 Task: Make in the project AgileDesign a sprint 'Error Handling Sprint'. Create in the project AgileDesign a sprint 'Error Handling Sprint'. Add in the project AgileDesign a sprint 'Error Handling Sprint'
Action: Mouse moved to (202, 67)
Screenshot: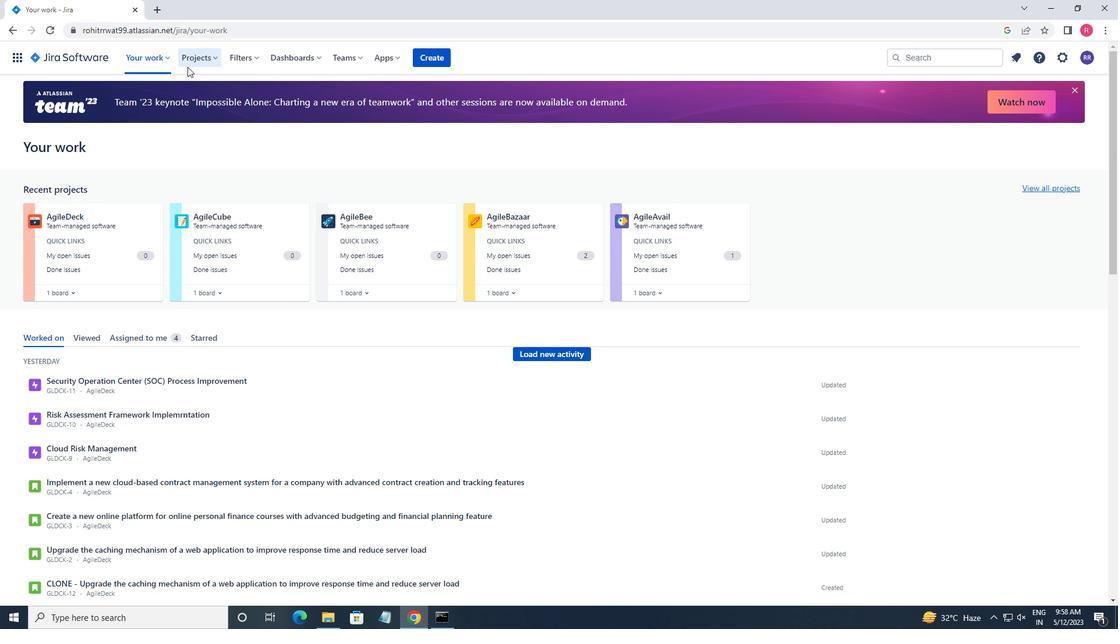 
Action: Mouse pressed left at (202, 67)
Screenshot: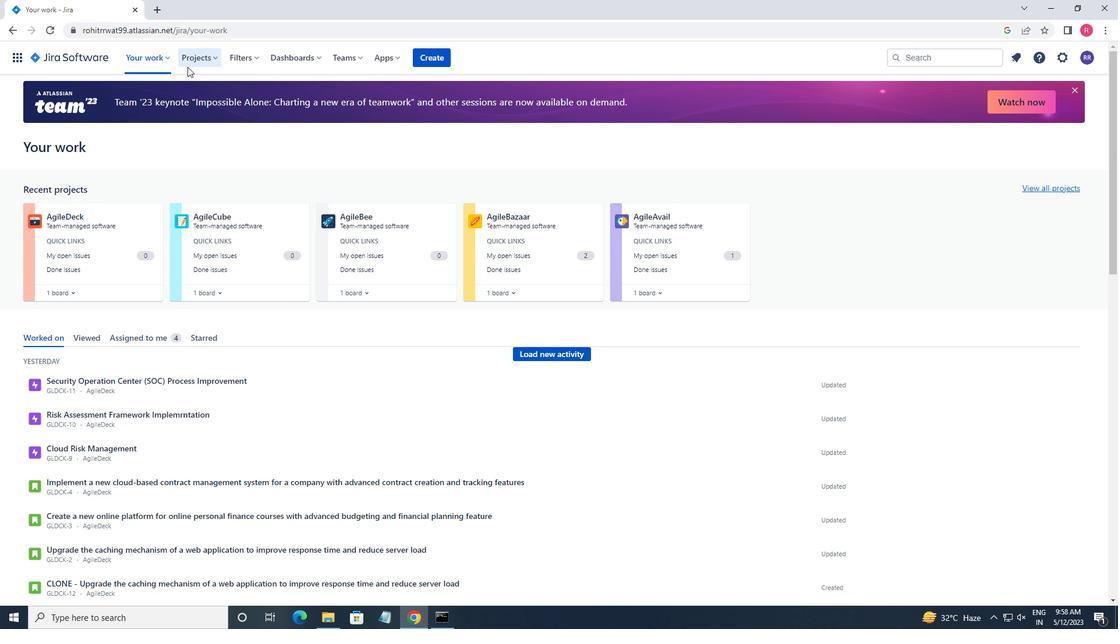 
Action: Mouse moved to (206, 62)
Screenshot: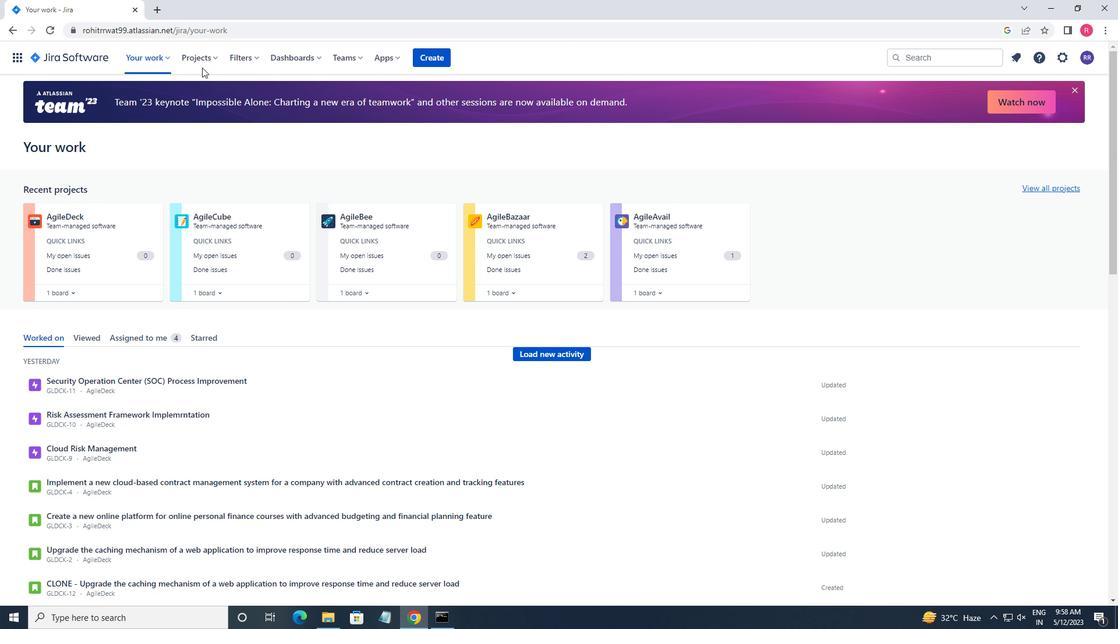 
Action: Mouse pressed left at (206, 62)
Screenshot: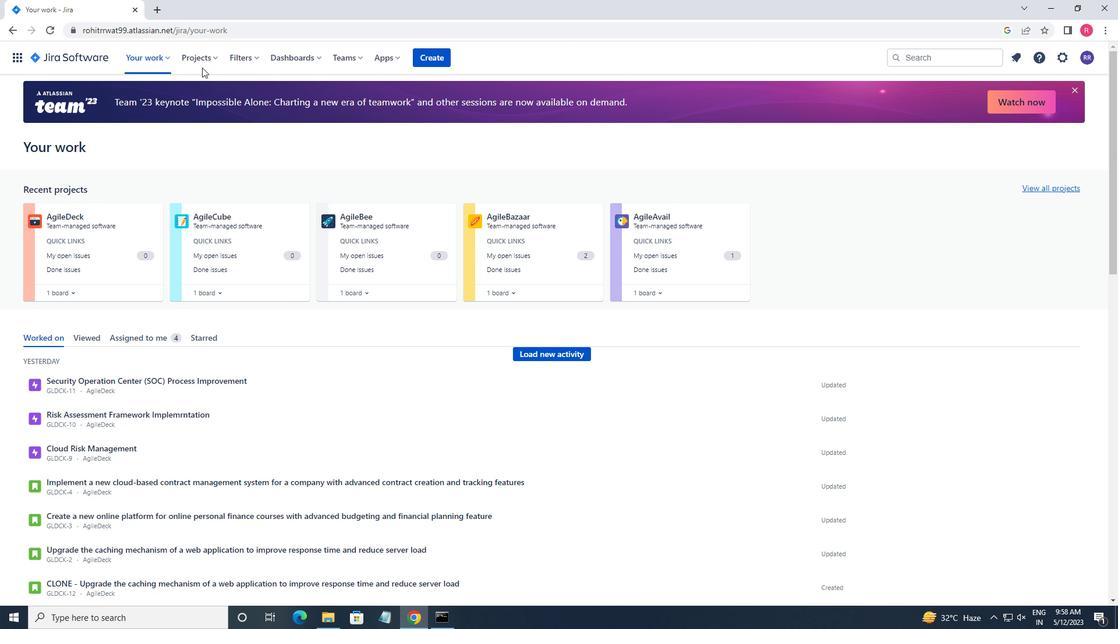 
Action: Mouse moved to (246, 107)
Screenshot: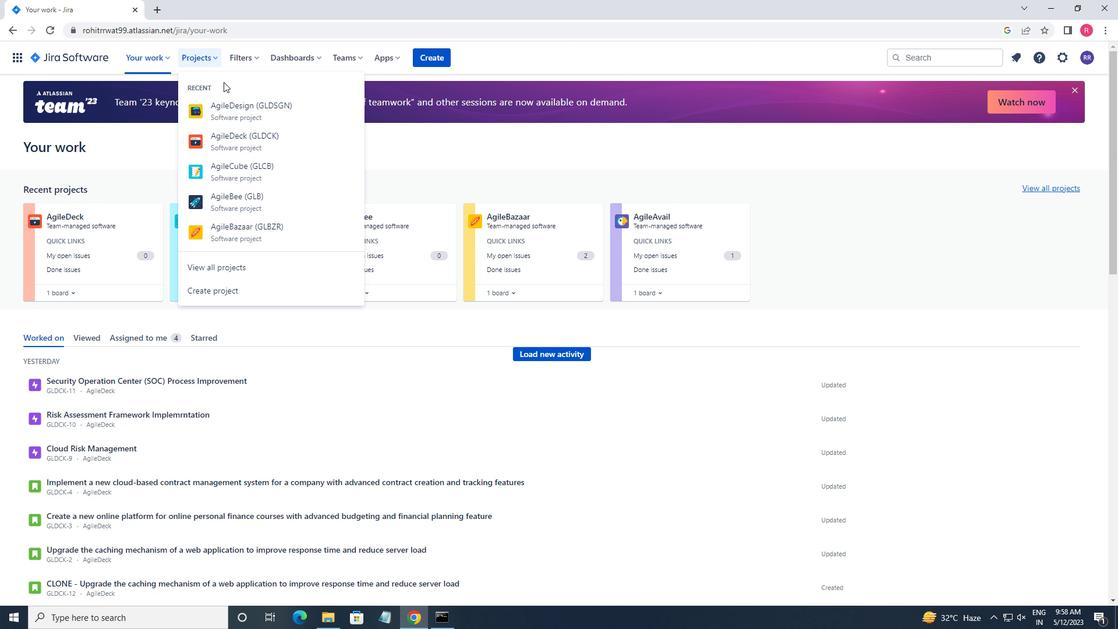 
Action: Mouse pressed left at (246, 107)
Screenshot: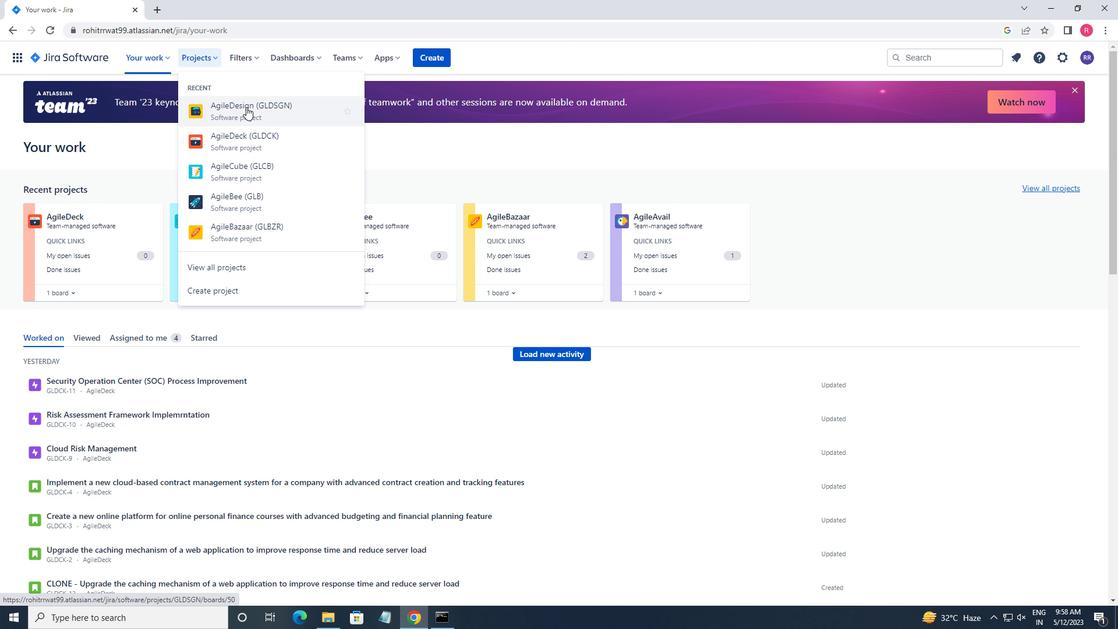 
Action: Mouse moved to (37, 171)
Screenshot: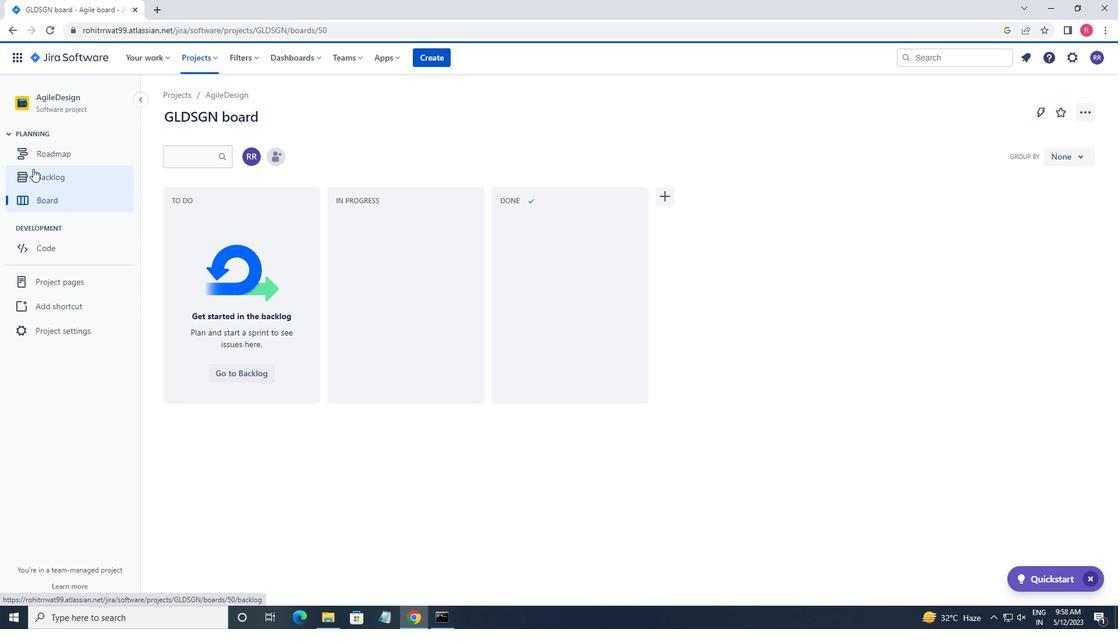
Action: Mouse pressed left at (37, 171)
Screenshot: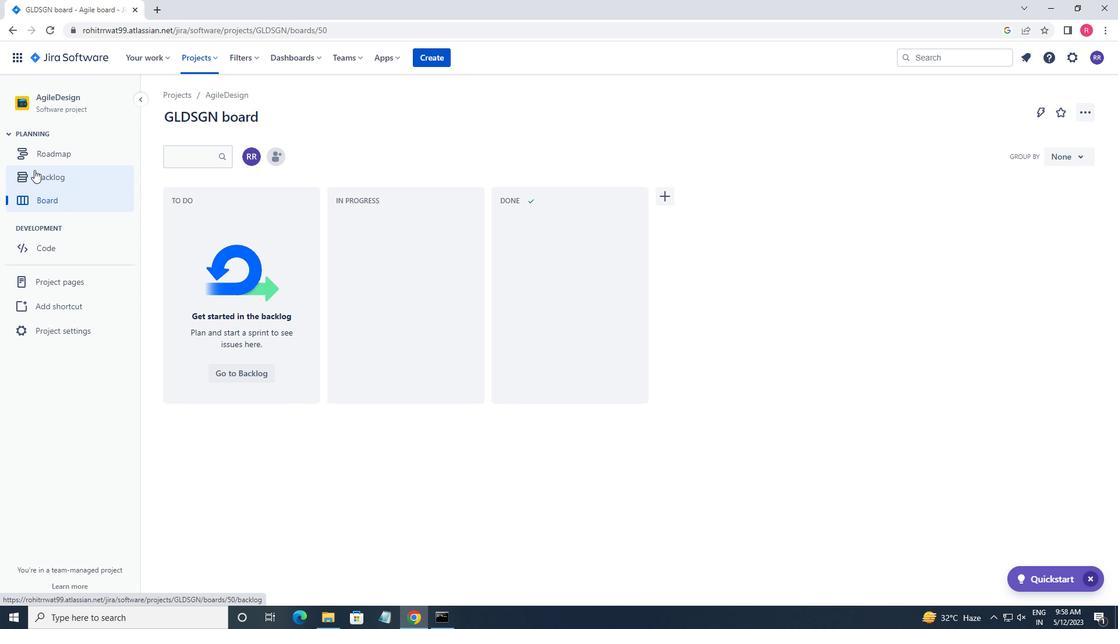 
Action: Mouse moved to (319, 361)
Screenshot: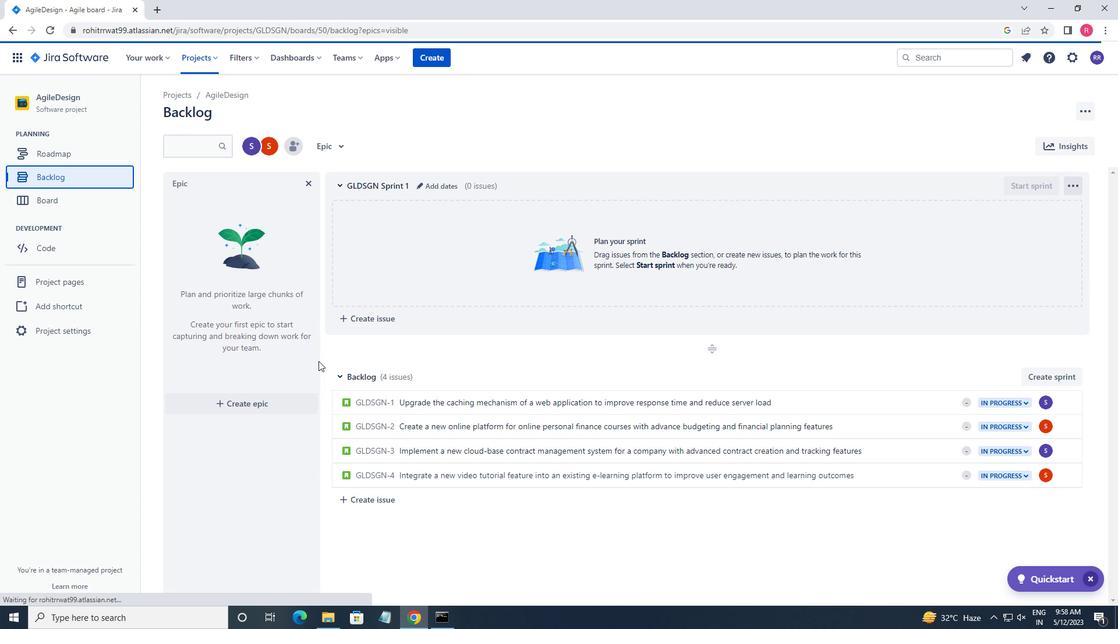 
Action: Mouse scrolled (319, 360) with delta (0, 0)
Screenshot: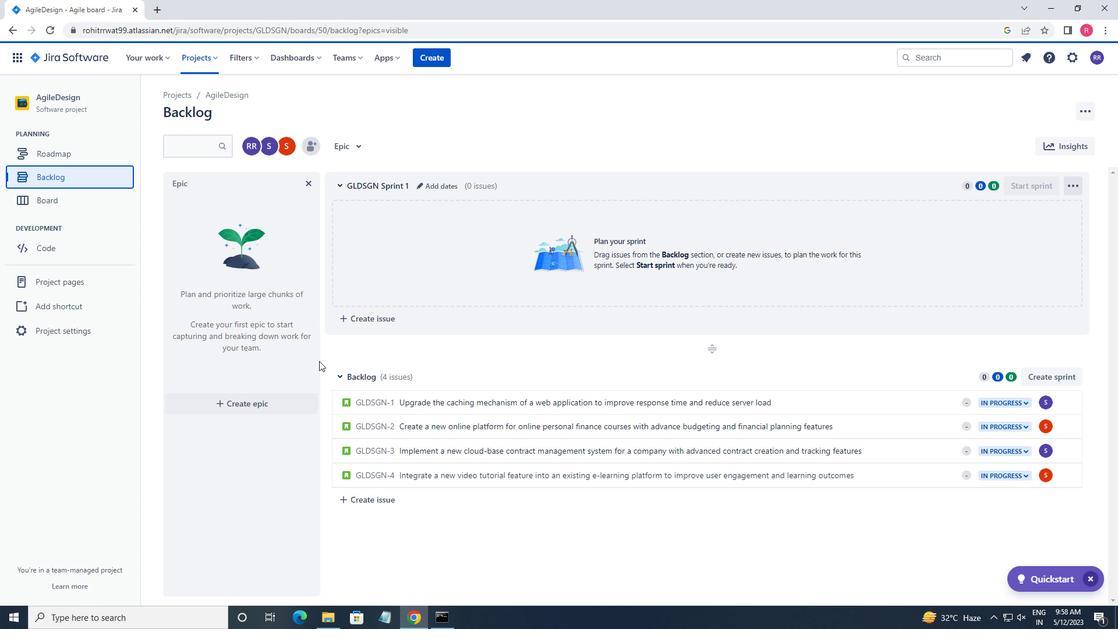 
Action: Mouse scrolled (319, 360) with delta (0, 0)
Screenshot: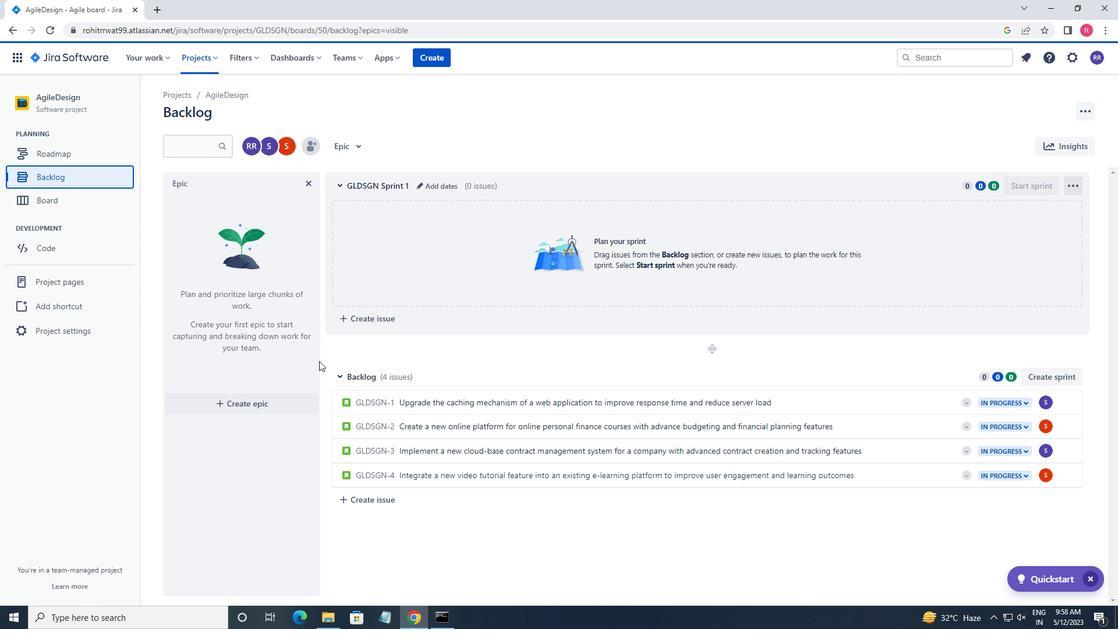 
Action: Mouse moved to (438, 361)
Screenshot: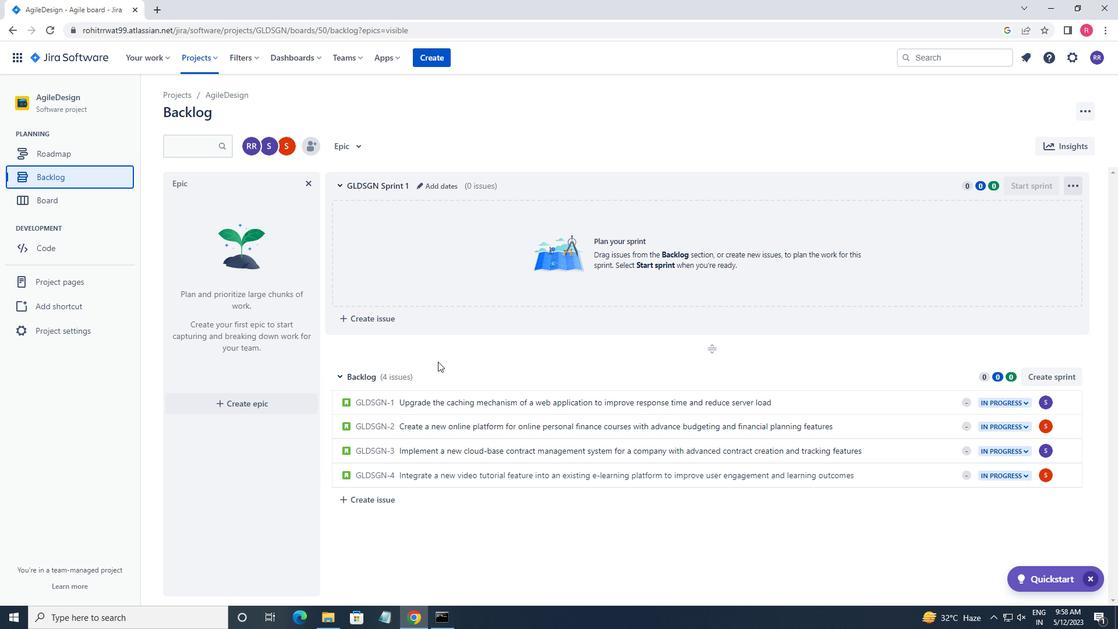 
Action: Mouse scrolled (438, 361) with delta (0, 0)
Screenshot: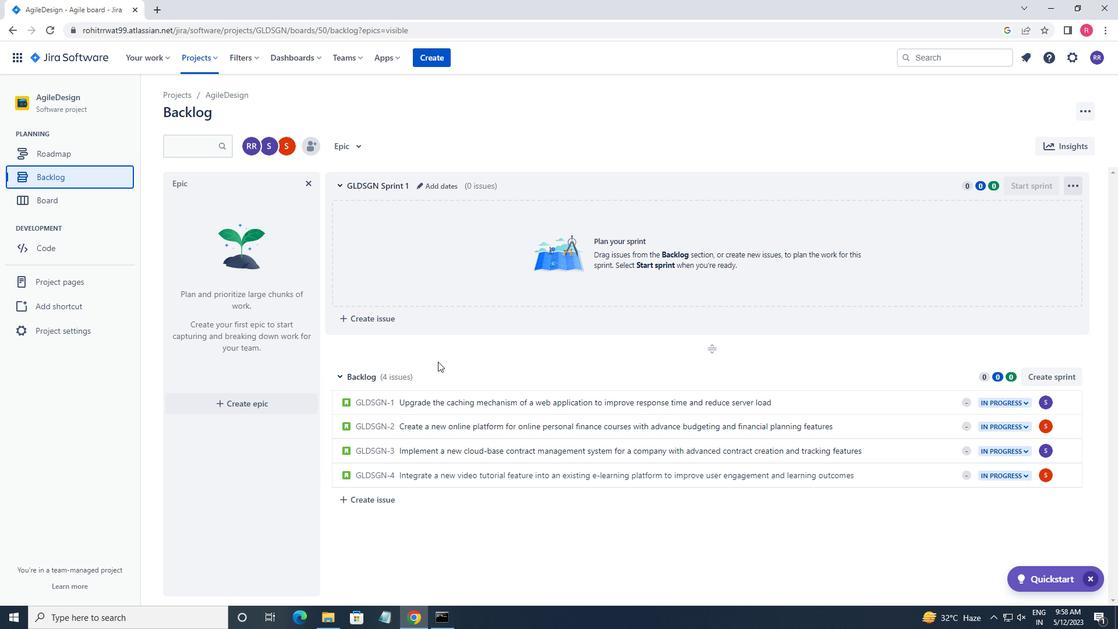 
Action: Mouse scrolled (438, 361) with delta (0, 0)
Screenshot: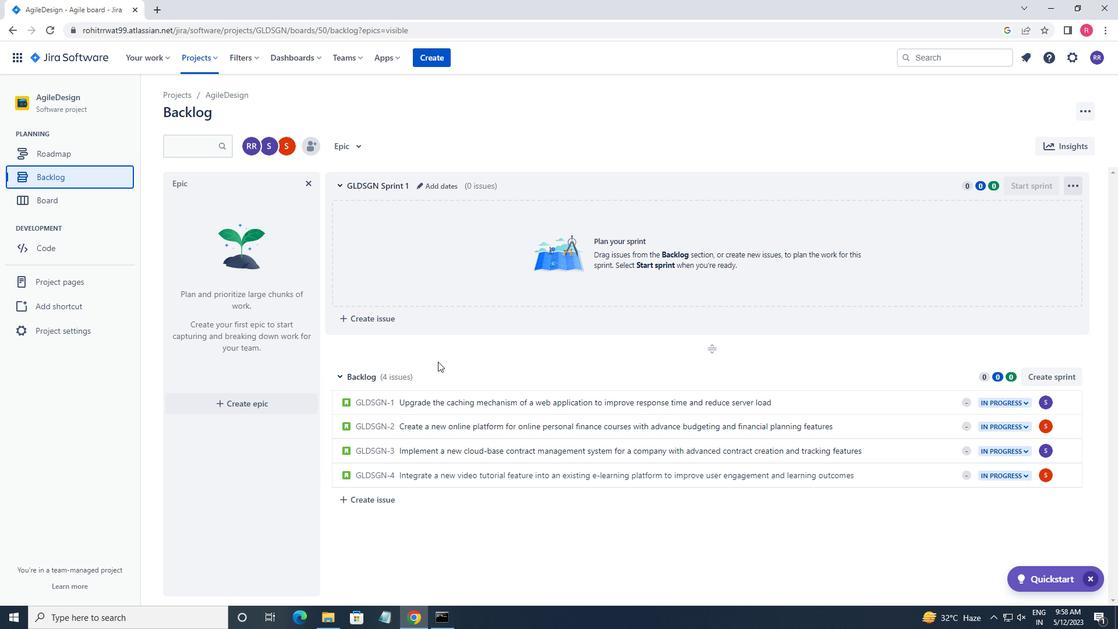 
Action: Mouse scrolled (438, 361) with delta (0, 0)
Screenshot: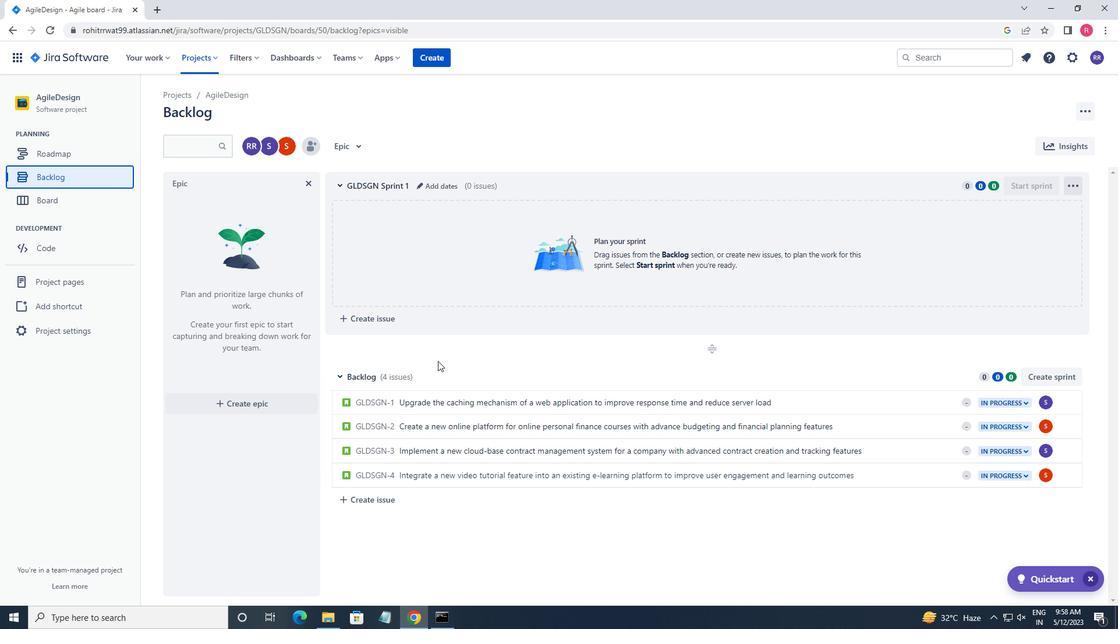 
Action: Mouse moved to (419, 185)
Screenshot: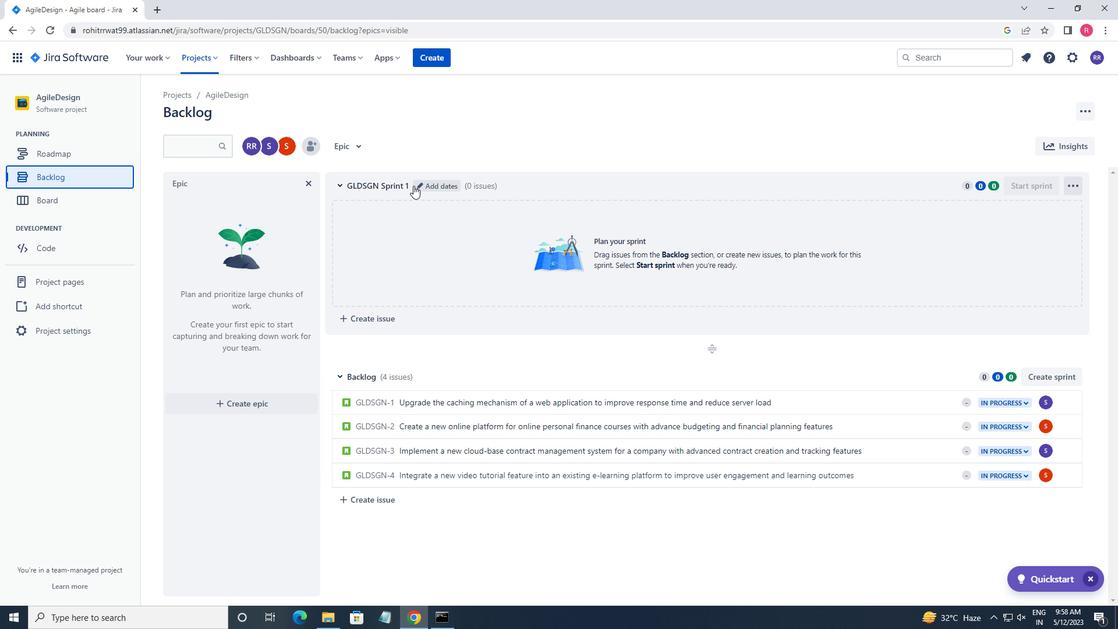 
Action: Mouse pressed left at (419, 185)
Screenshot: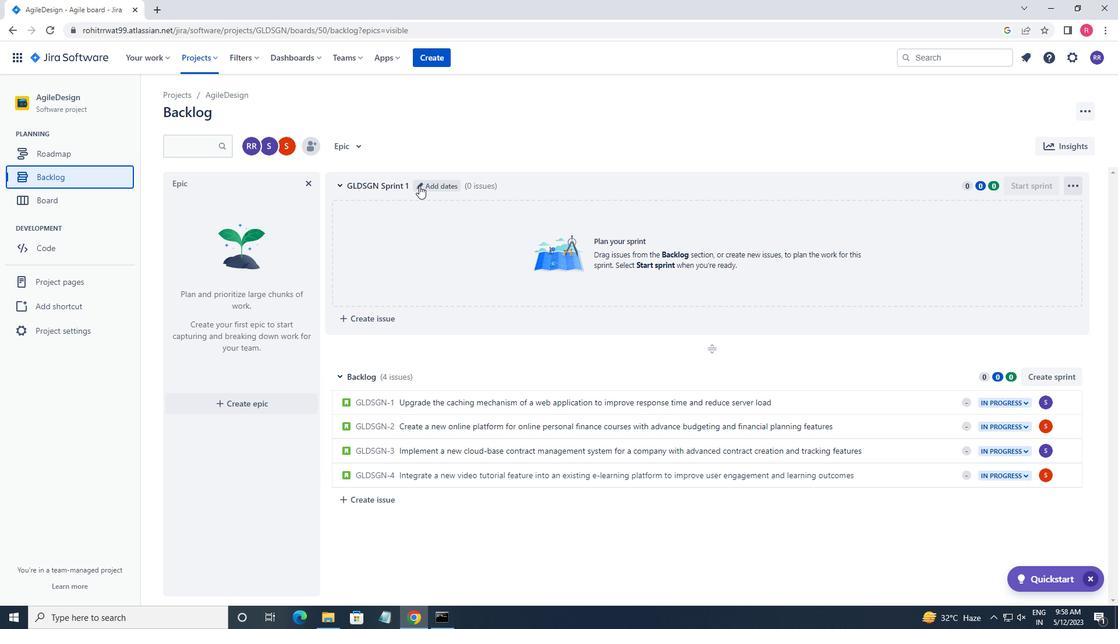
Action: Key pressed <Key.backspace><Key.backspace><Key.backspace><Key.backspace><Key.backspace><Key.backspace><Key.backspace><Key.backspace><Key.backspace><Key.backspace><Key.backspace><Key.backspace><Key.backspace><Key.backspace><Key.backspace><Key.backspace><Key.backspace><Key.backspace><Key.backspace><Key.backspace><Key.backspace><Key.backspace><Key.backspace><Key.backspace><Key.backspace><Key.backspace><Key.backspace><Key.backspace><Key.backspace><Key.backspace><Key.backspace><Key.backspace><Key.backspace><Key.shift>ERROR<Key.space><Key.shift><Key.shift>HANDLING<Key.space><Key.shift>SPRINTS<Key.backspace>
Screenshot: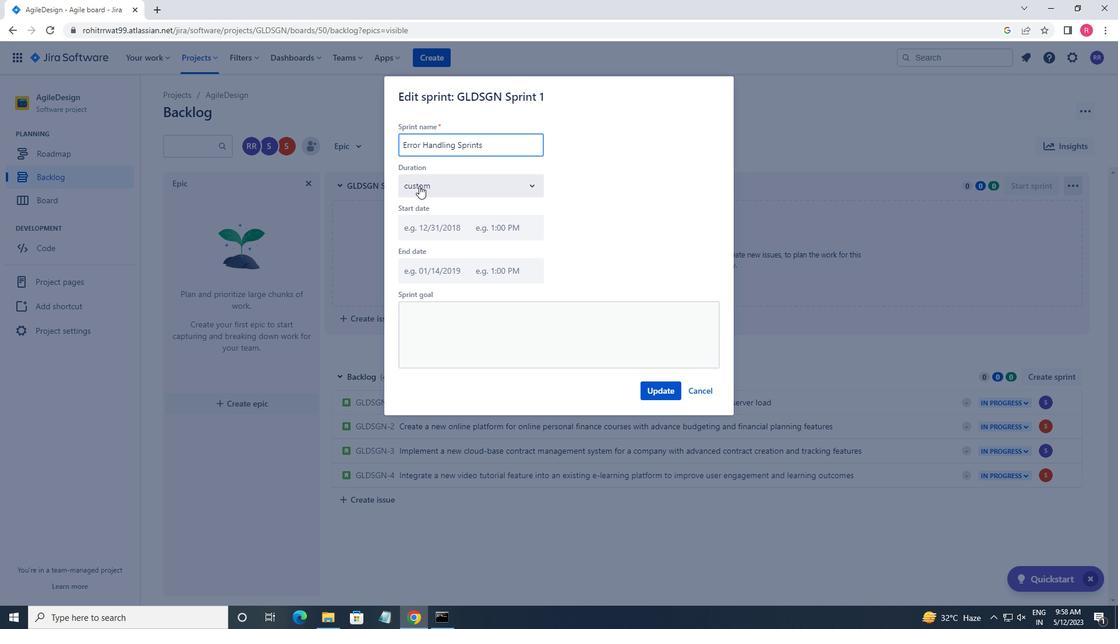 
Action: Mouse moved to (667, 394)
Screenshot: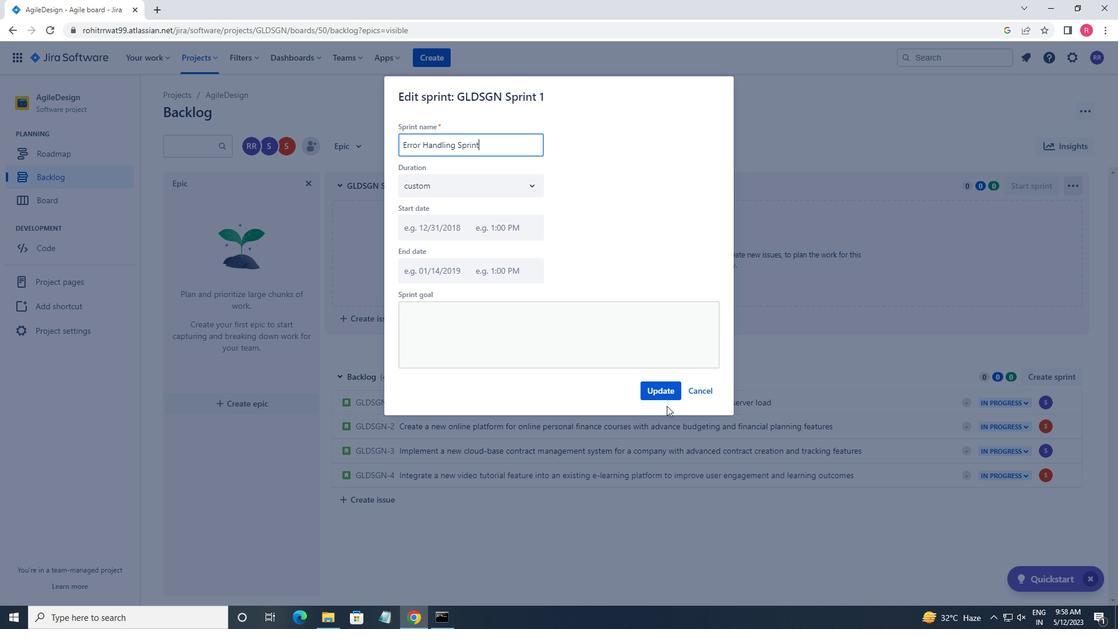 
Action: Mouse pressed left at (667, 394)
Screenshot: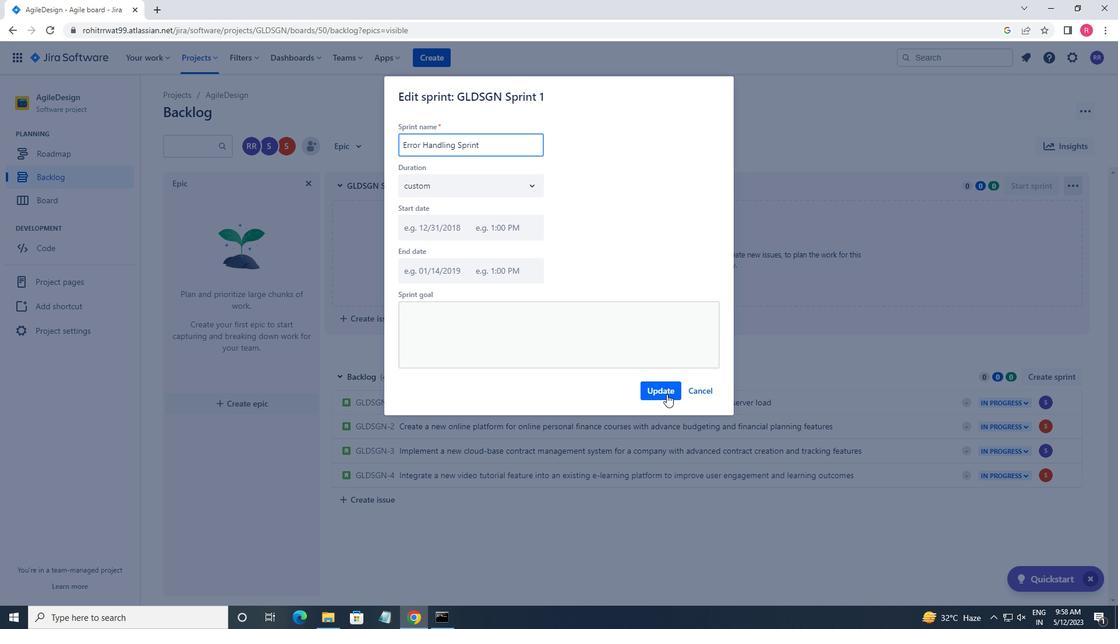 
Action: Mouse moved to (1051, 375)
Screenshot: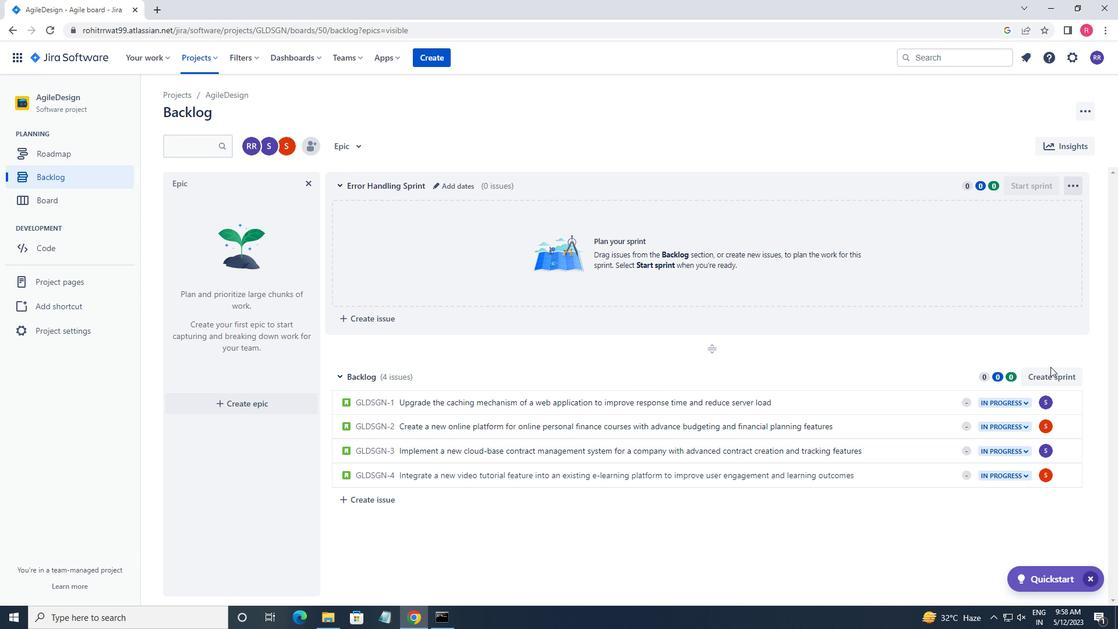 
Action: Mouse pressed left at (1051, 375)
Screenshot: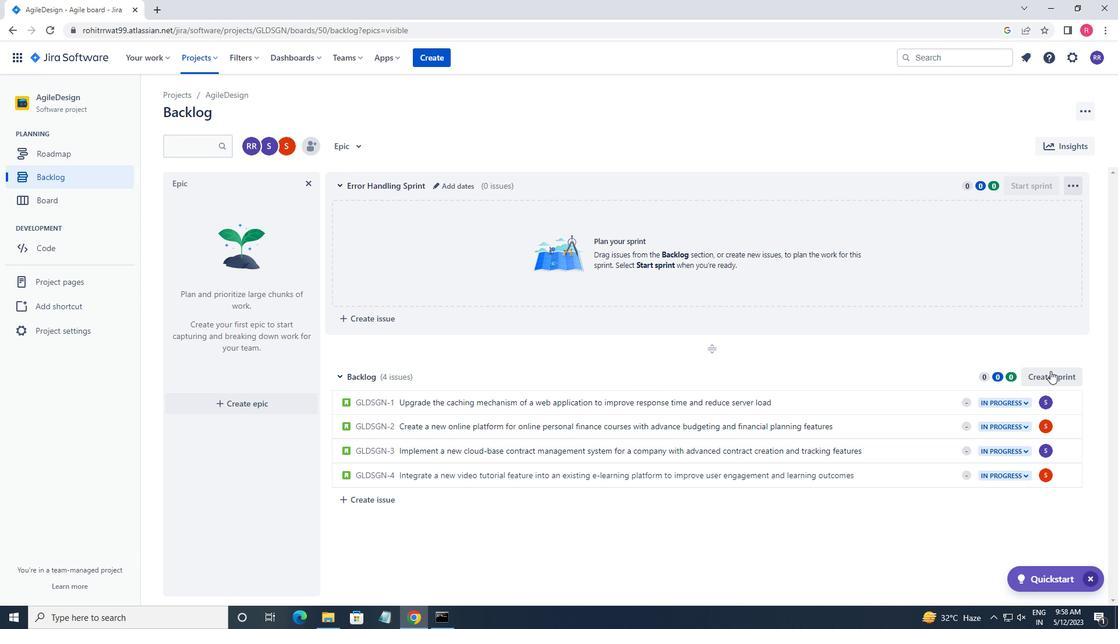 
Action: Mouse moved to (442, 381)
Screenshot: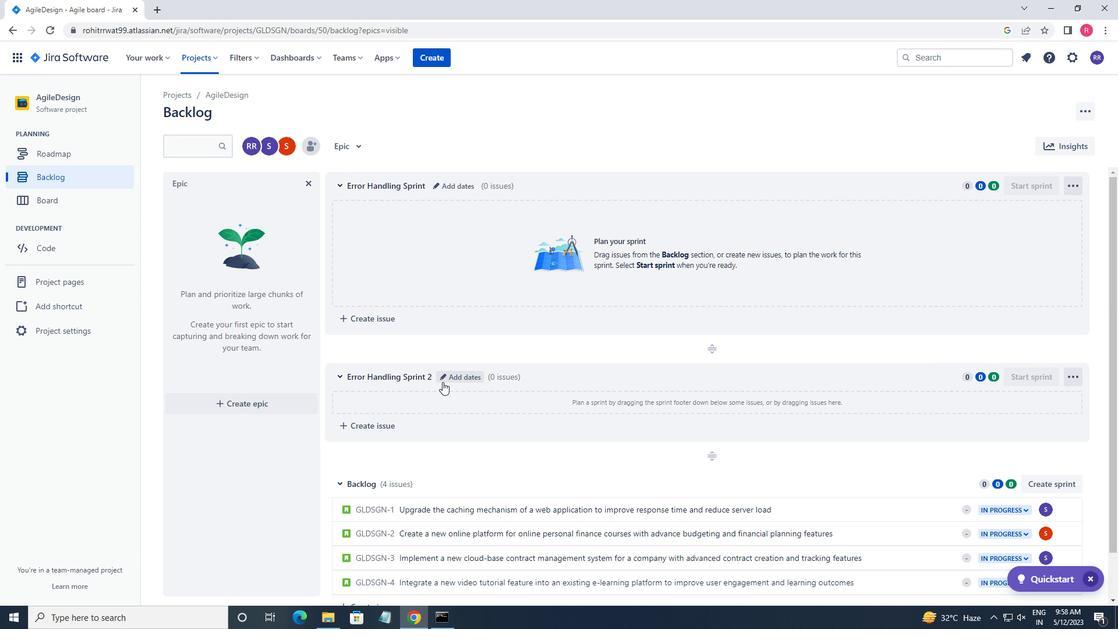 
Action: Mouse pressed left at (442, 381)
Screenshot: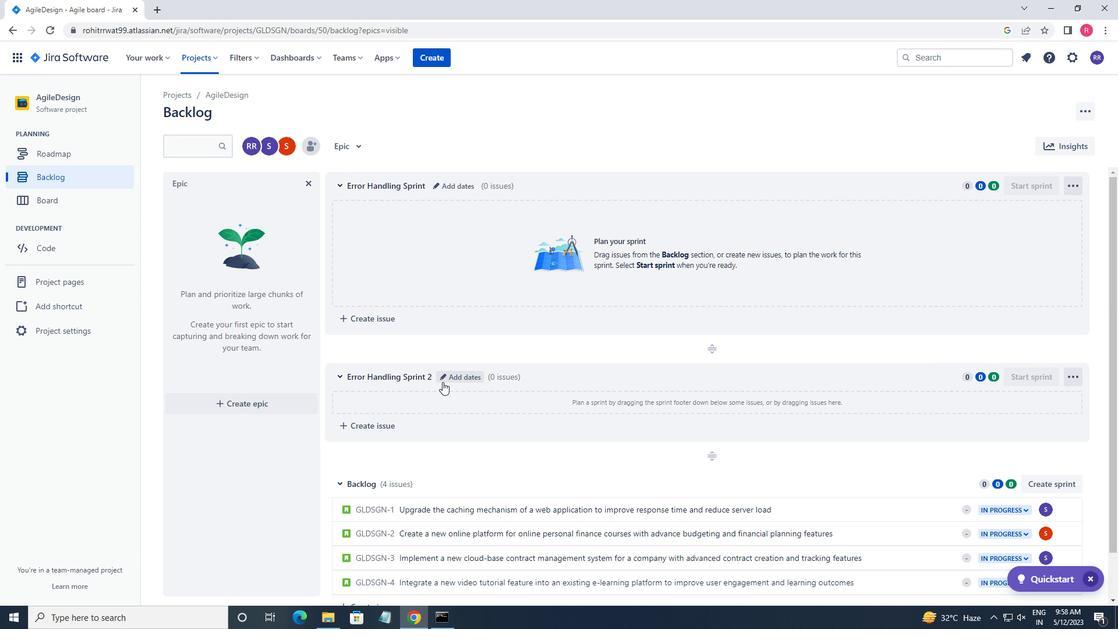 
Action: Key pressed <Key.backspace><Key.enter>
Screenshot: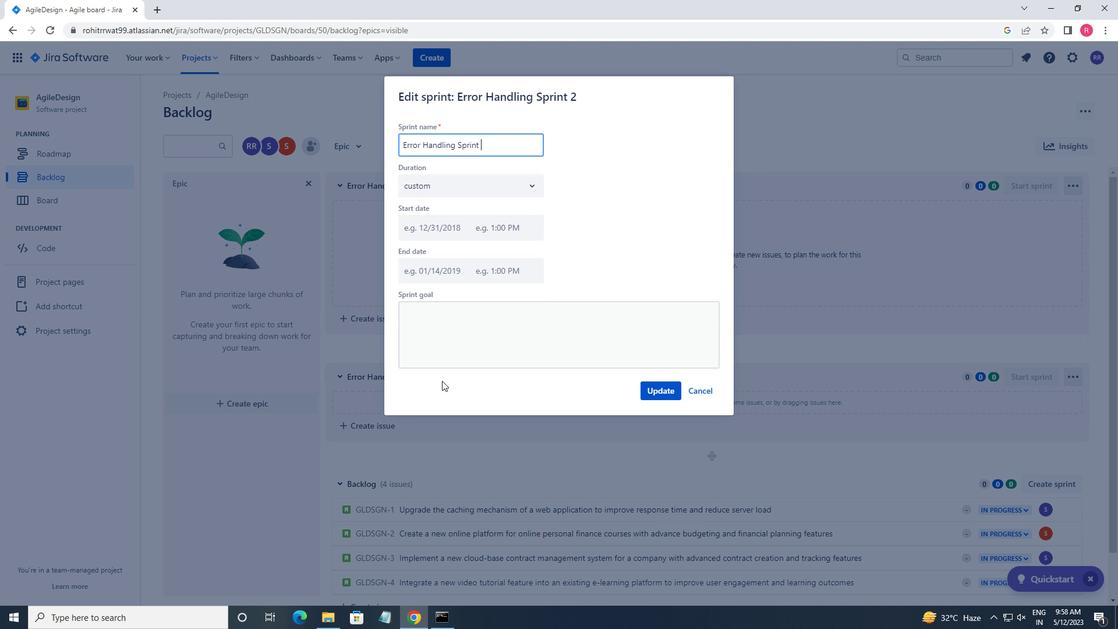 
Action: Mouse moved to (1057, 481)
Screenshot: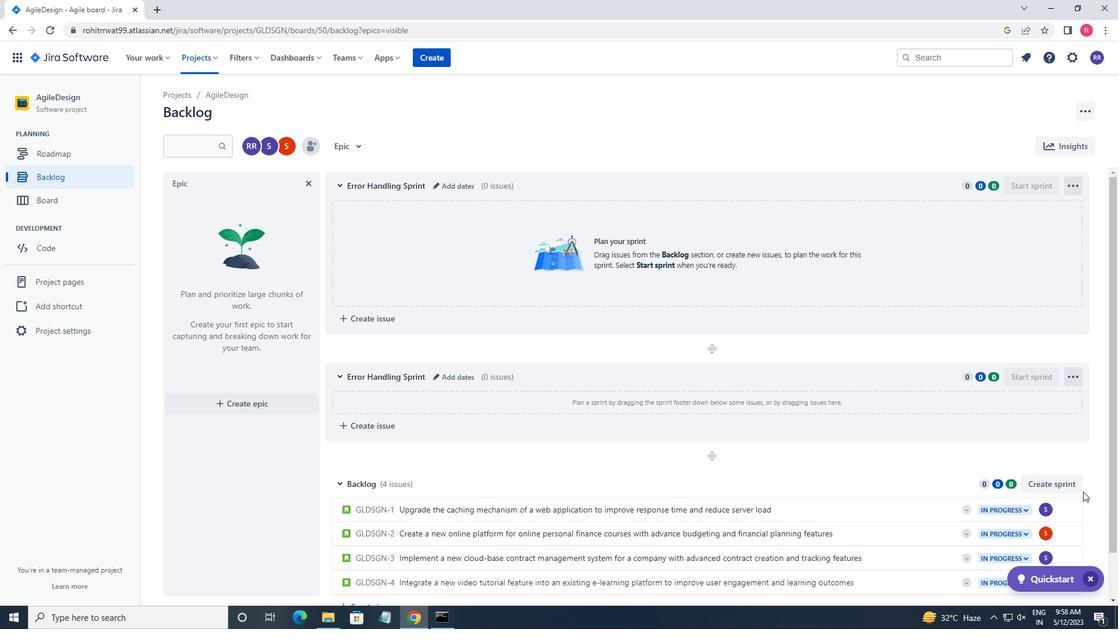 
Action: Mouse pressed left at (1057, 481)
Screenshot: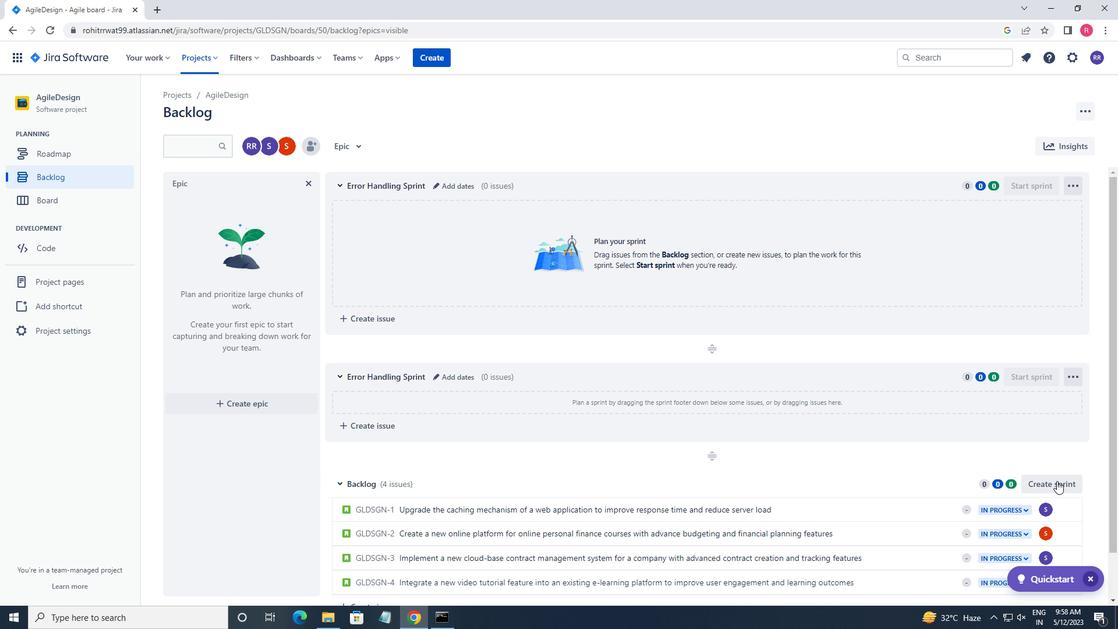 
Action: Mouse moved to (442, 487)
Screenshot: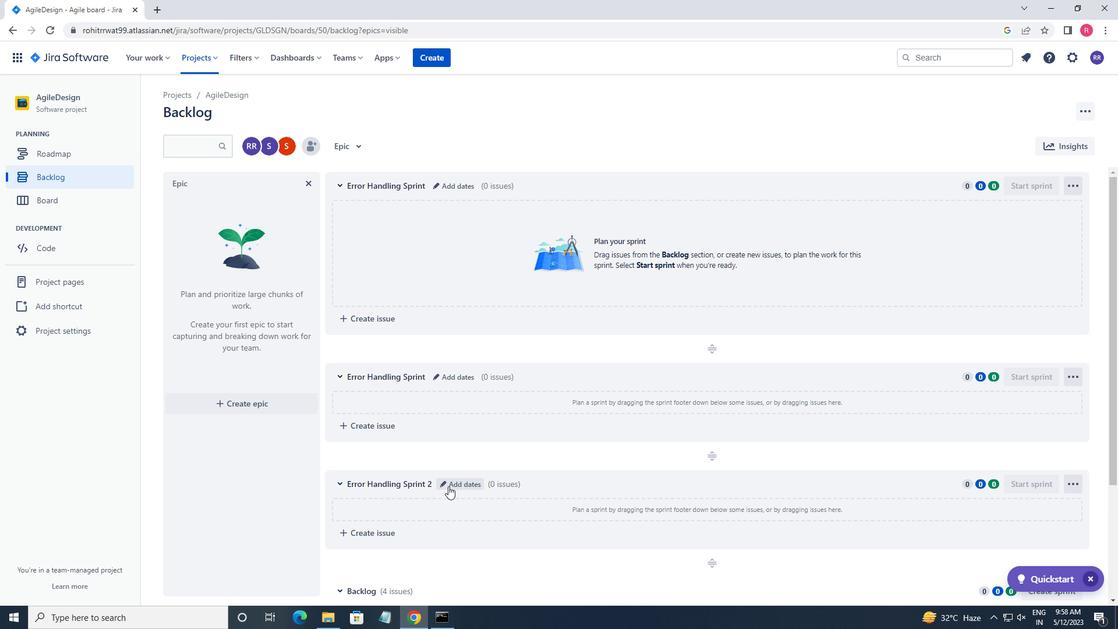 
Action: Mouse pressed left at (442, 487)
Screenshot: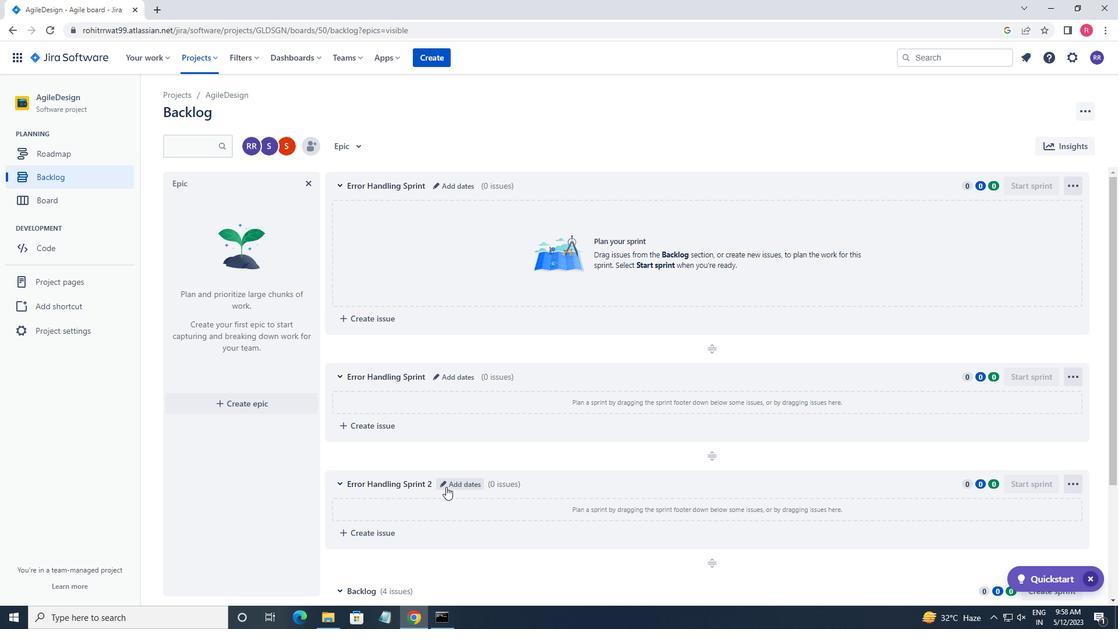 
Action: Mouse moved to (453, 311)
Screenshot: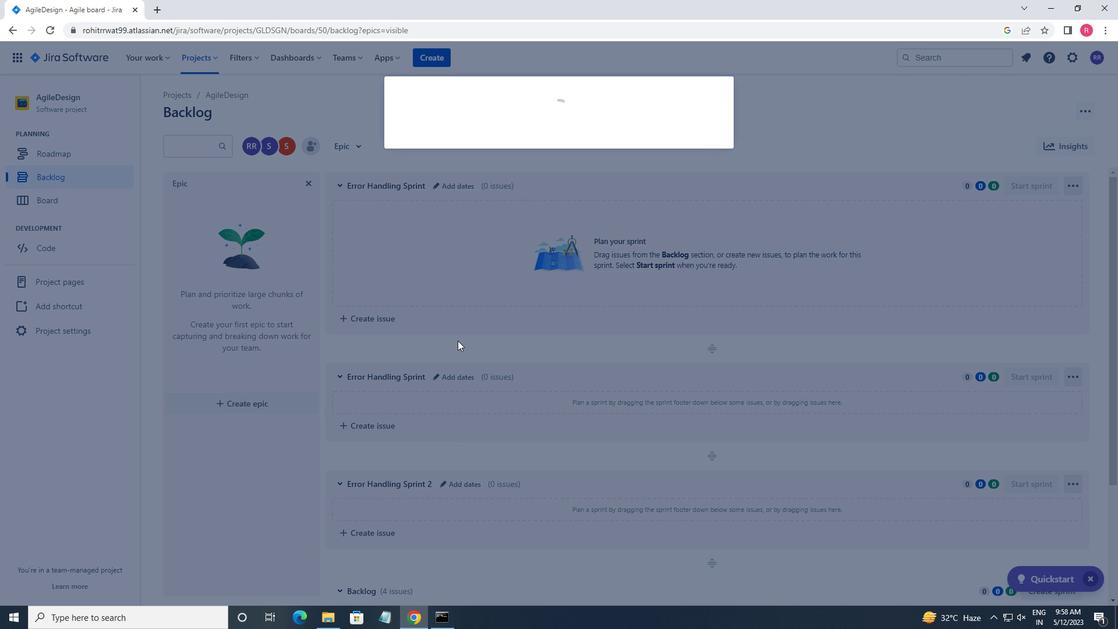
Action: Key pressed <Key.backspace><Key.enter>
Screenshot: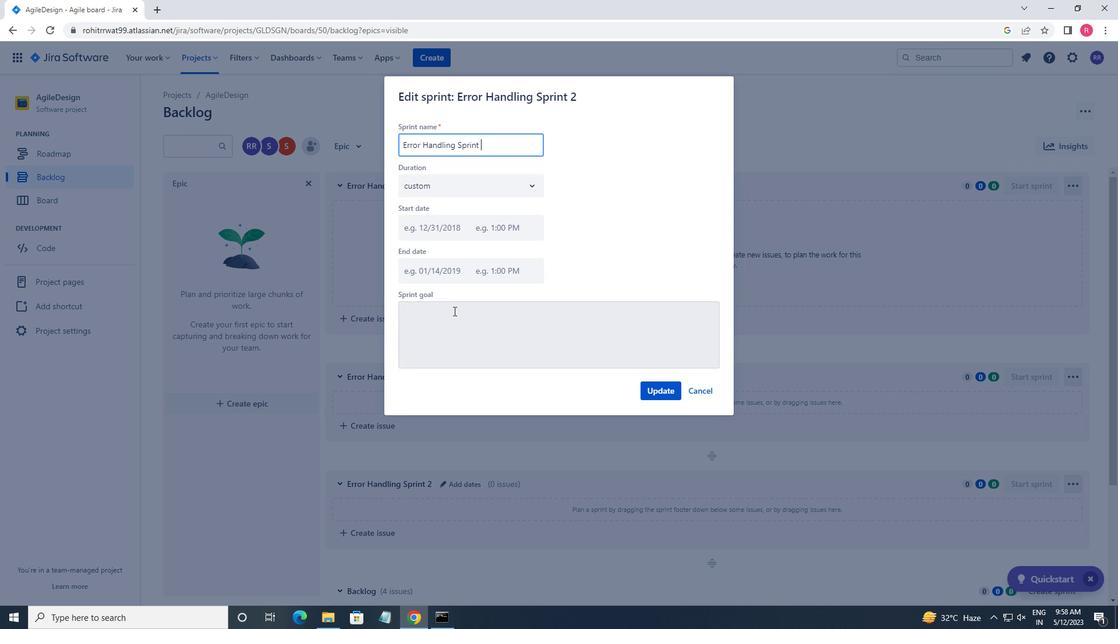 
